 Task: Add a condition where "Channel Is X corp" in new tickets in your groups.
Action: Mouse moved to (121, 386)
Screenshot: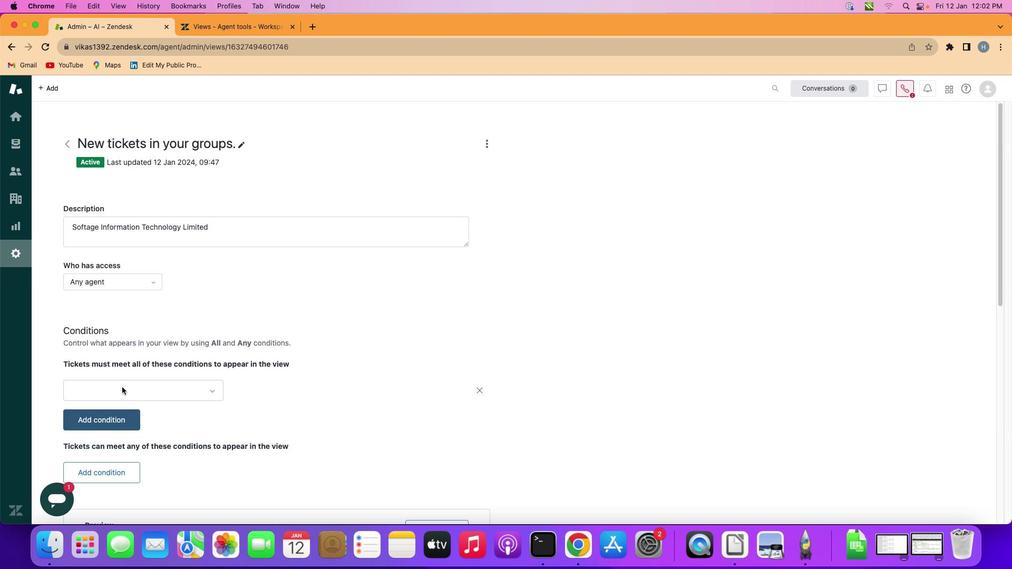 
Action: Mouse pressed left at (121, 386)
Screenshot: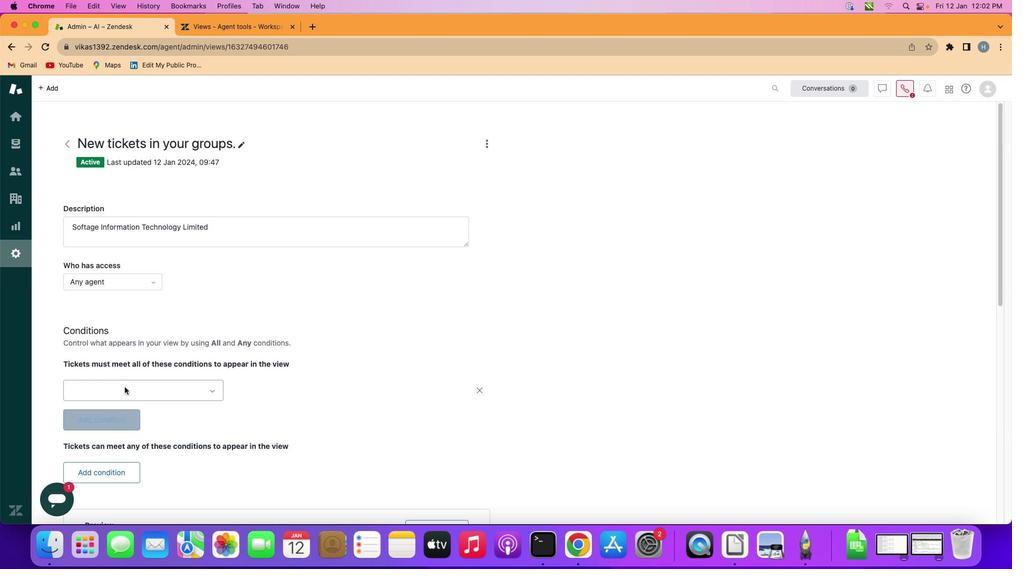 
Action: Mouse moved to (158, 387)
Screenshot: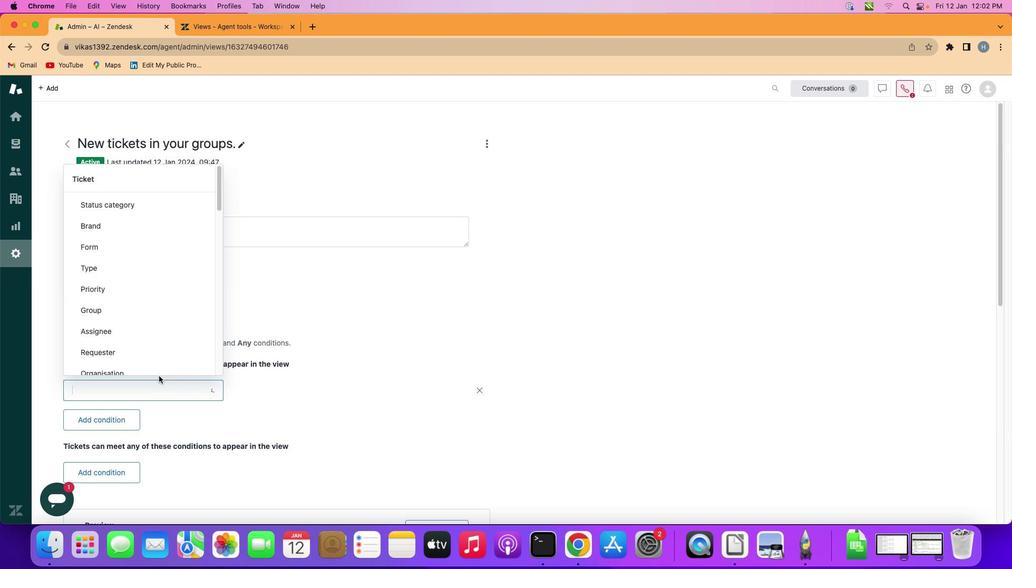 
Action: Mouse pressed left at (158, 387)
Screenshot: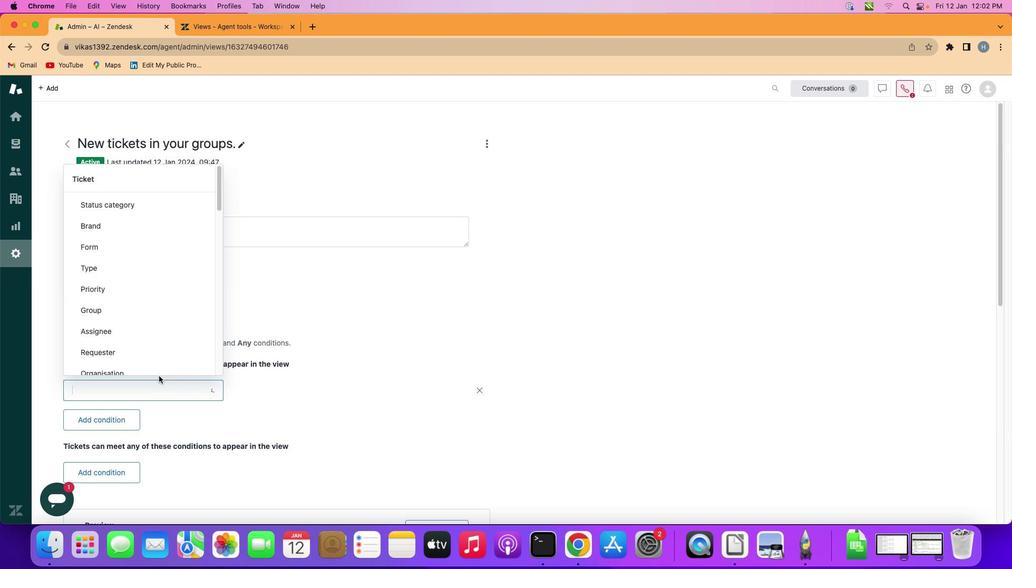 
Action: Mouse moved to (172, 300)
Screenshot: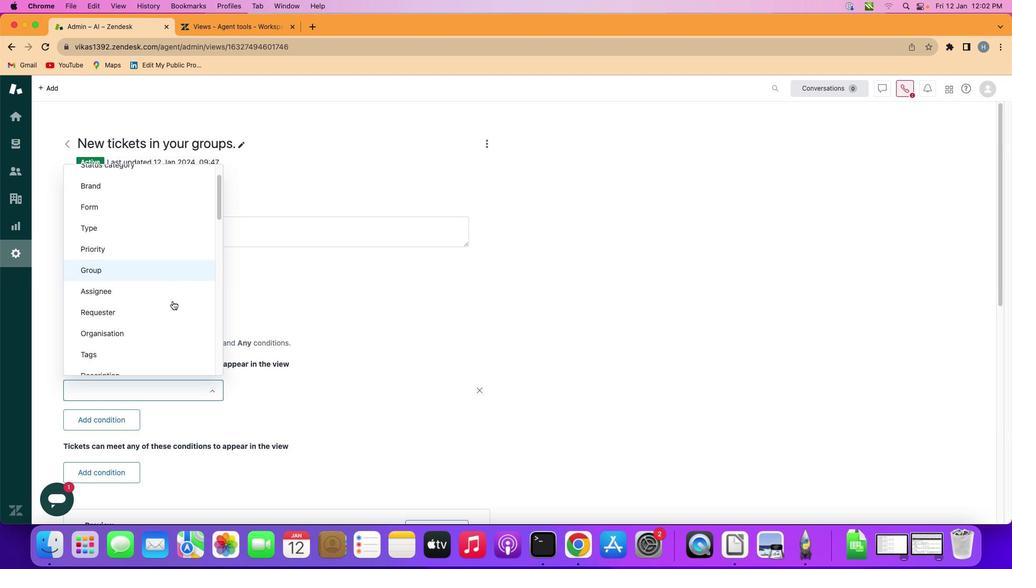 
Action: Mouse scrolled (172, 300) with delta (0, 0)
Screenshot: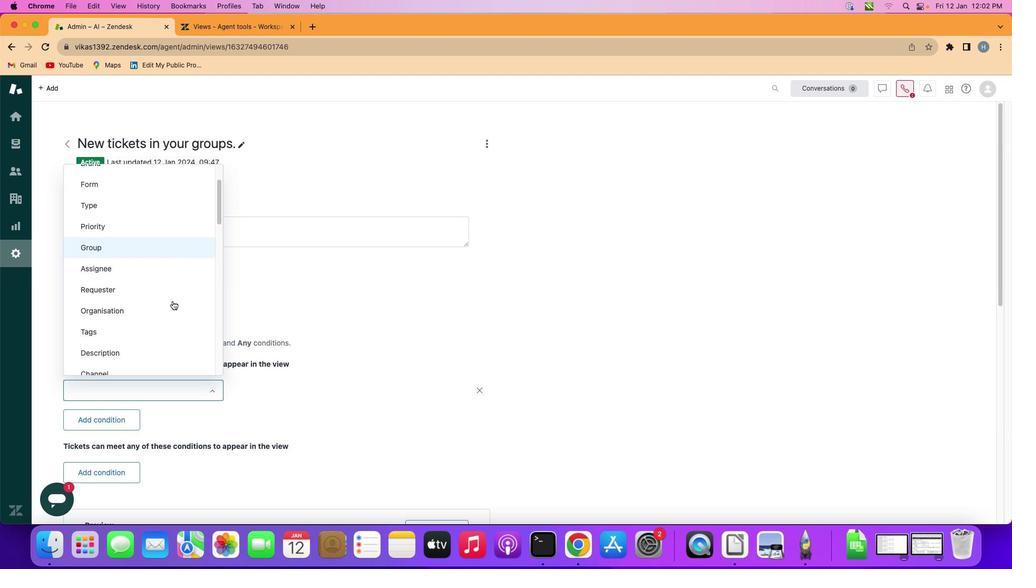 
Action: Mouse scrolled (172, 300) with delta (0, 0)
Screenshot: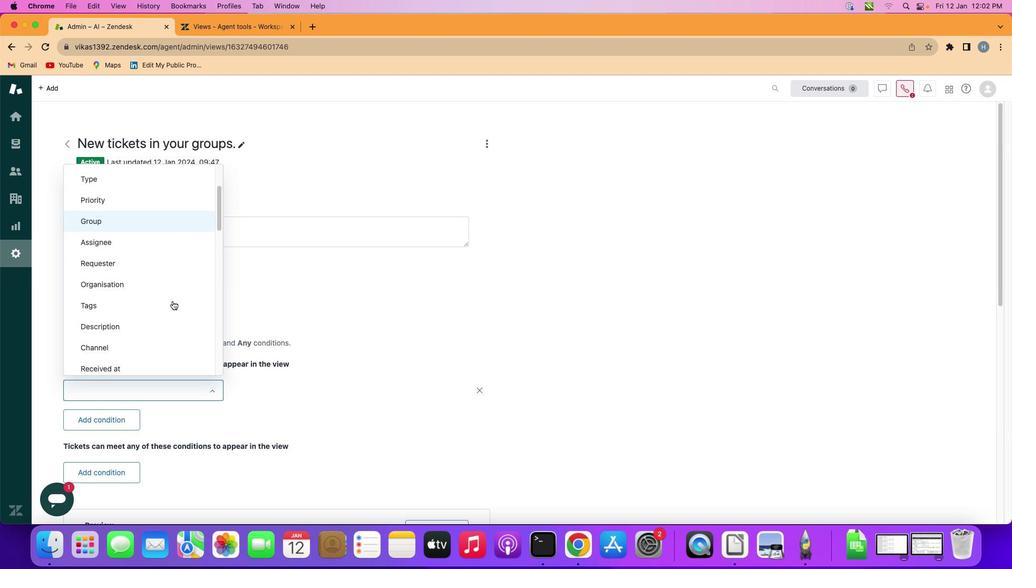 
Action: Mouse scrolled (172, 300) with delta (0, -1)
Screenshot: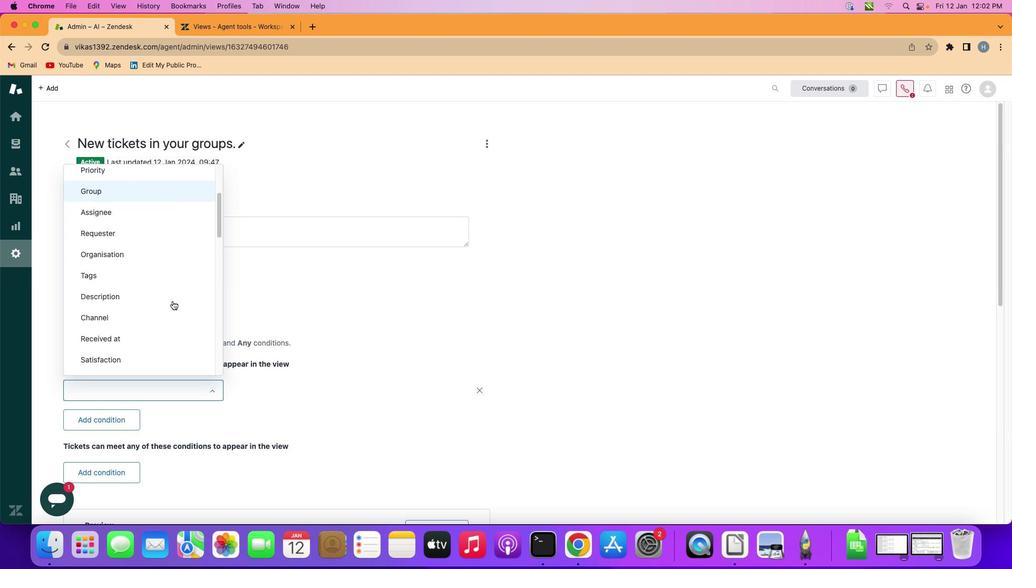 
Action: Mouse scrolled (172, 300) with delta (0, -1)
Screenshot: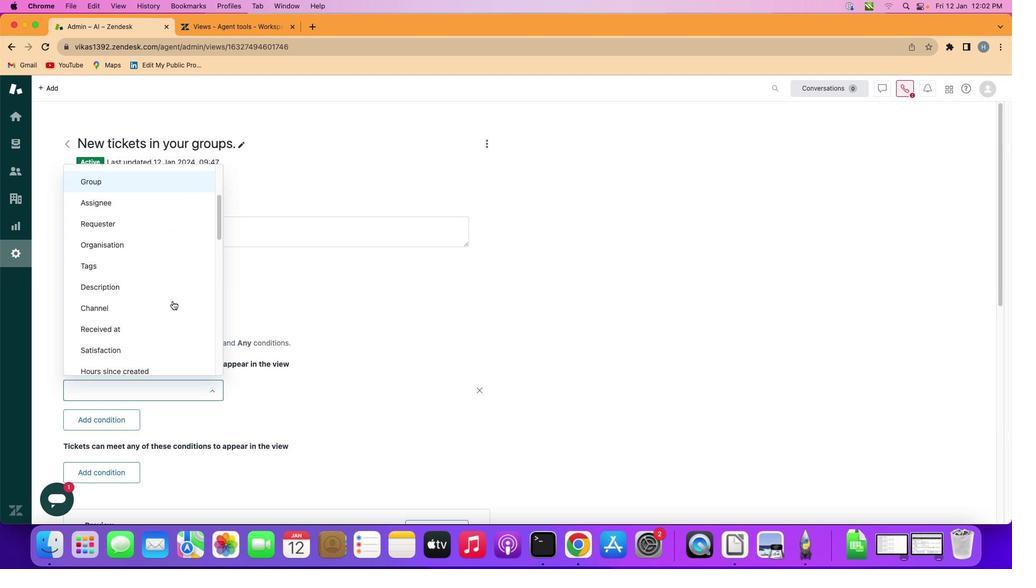 
Action: Mouse scrolled (172, 300) with delta (0, 0)
Screenshot: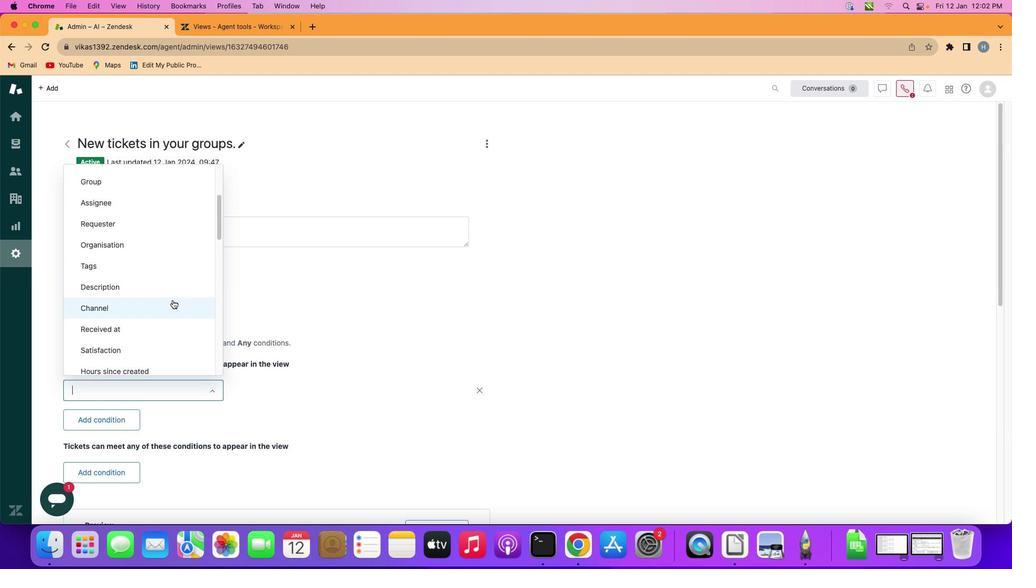 
Action: Mouse moved to (170, 307)
Screenshot: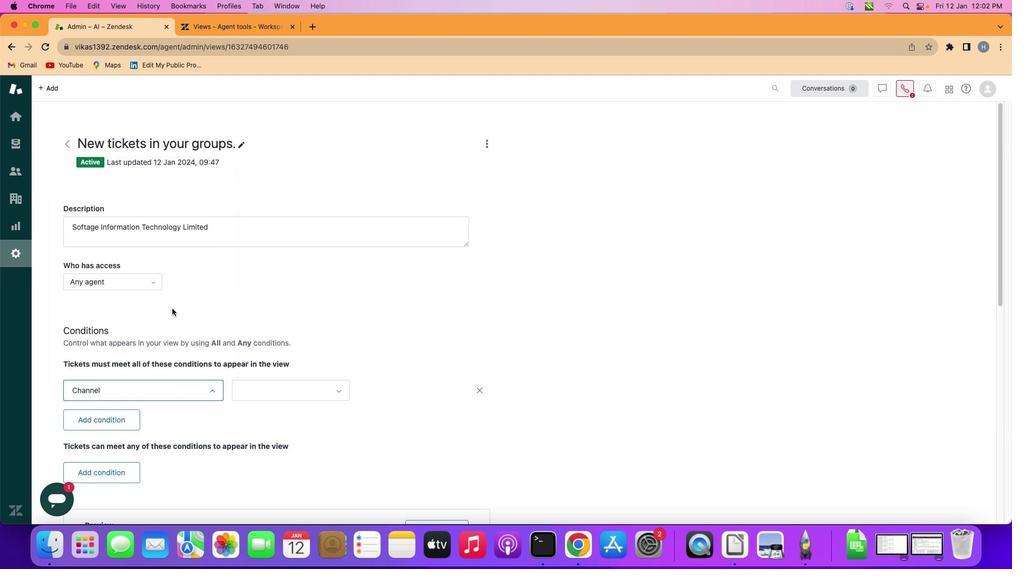 
Action: Mouse pressed left at (170, 307)
Screenshot: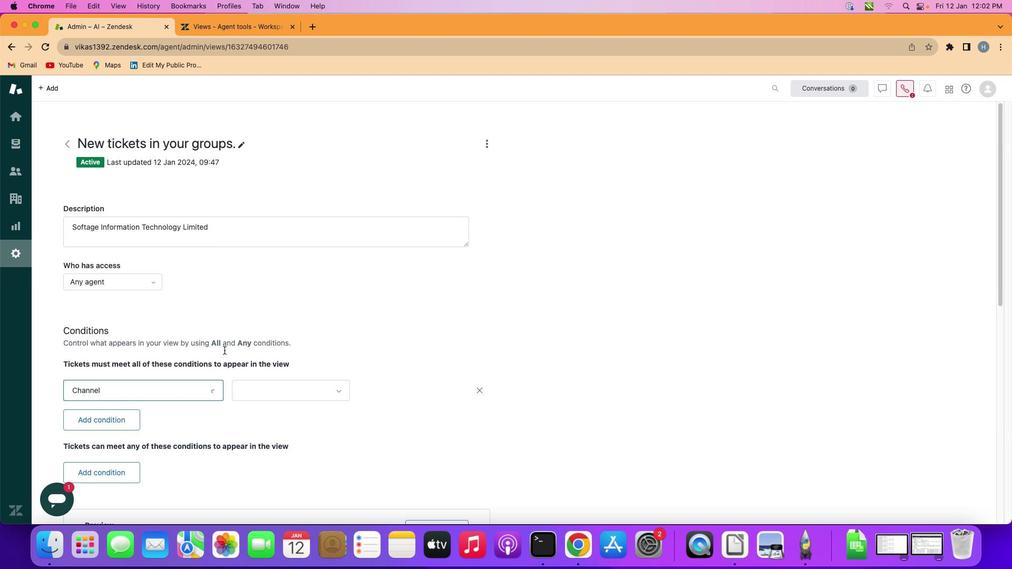 
Action: Mouse moved to (277, 386)
Screenshot: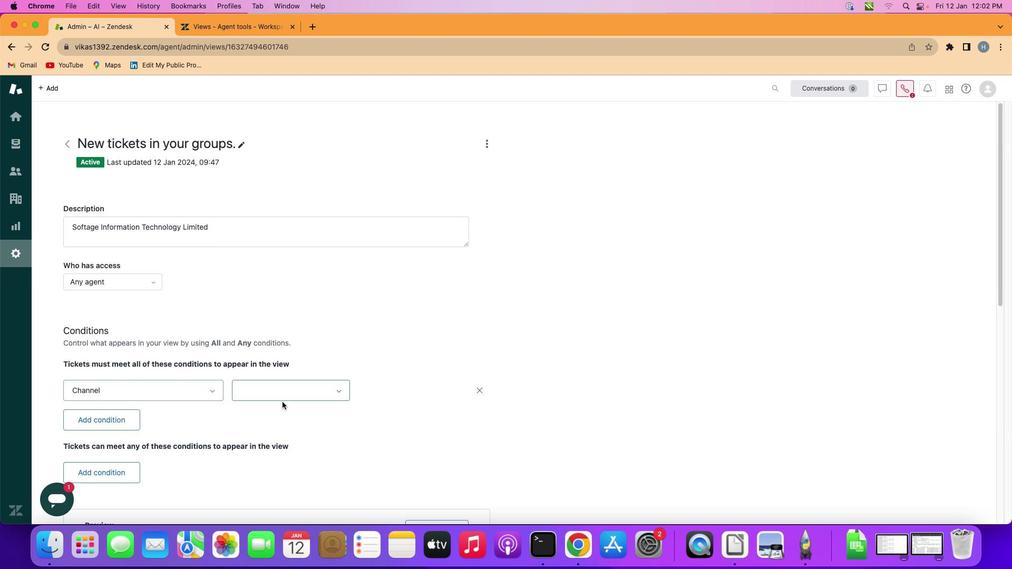 
Action: Mouse pressed left at (277, 386)
Screenshot: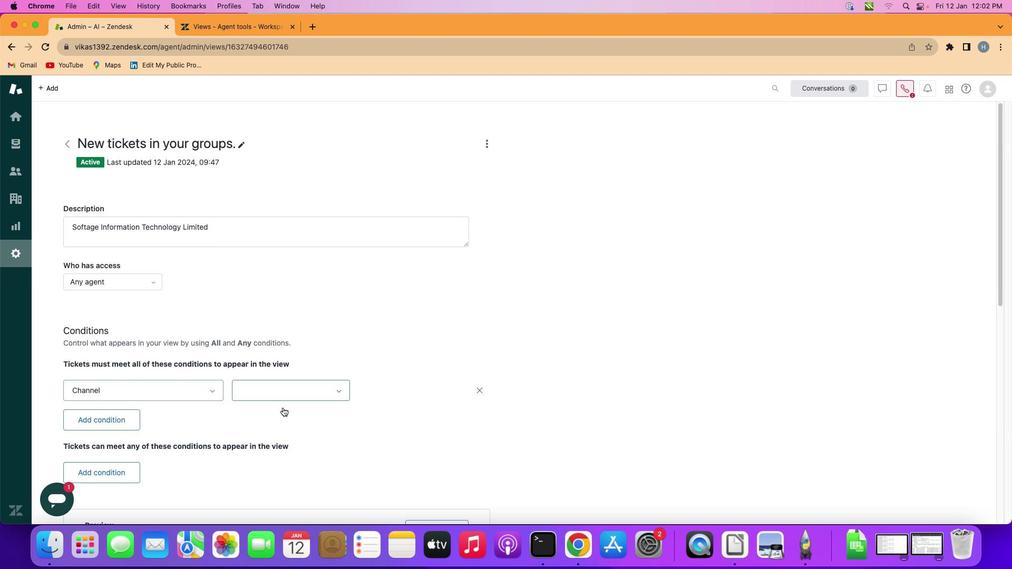 
Action: Mouse moved to (283, 411)
Screenshot: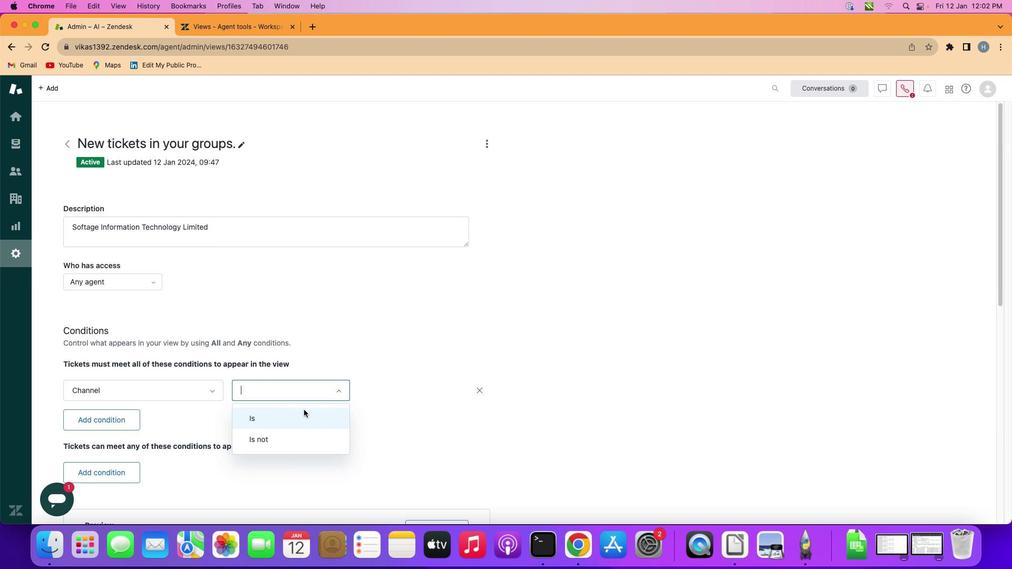 
Action: Mouse pressed left at (283, 411)
Screenshot: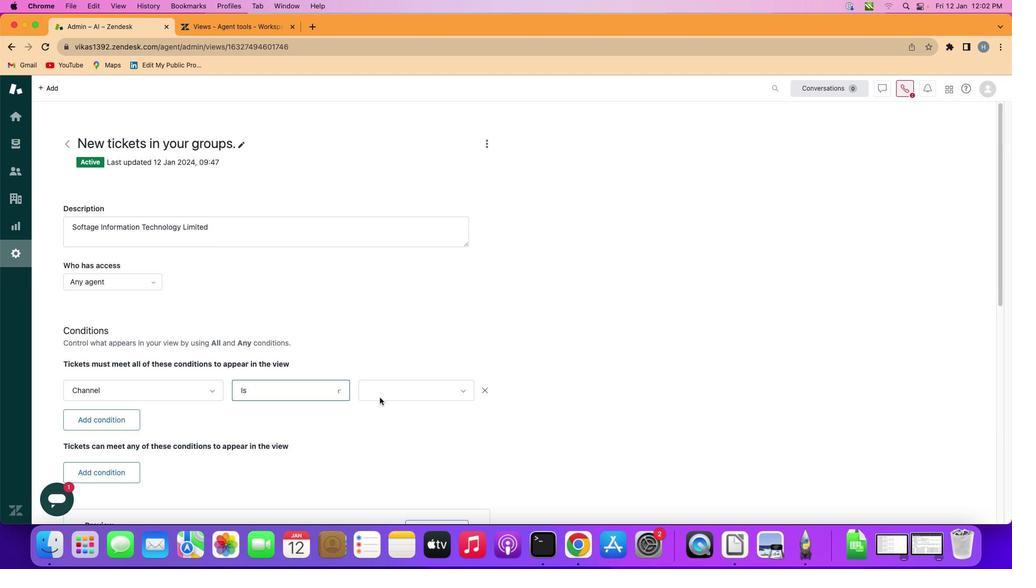 
Action: Mouse moved to (417, 390)
Screenshot: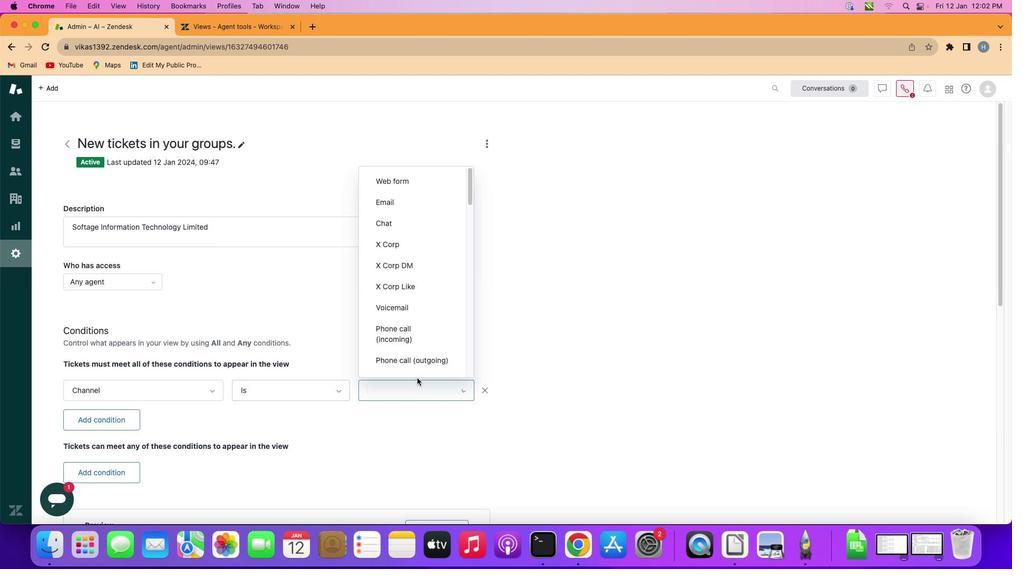 
Action: Mouse pressed left at (417, 390)
Screenshot: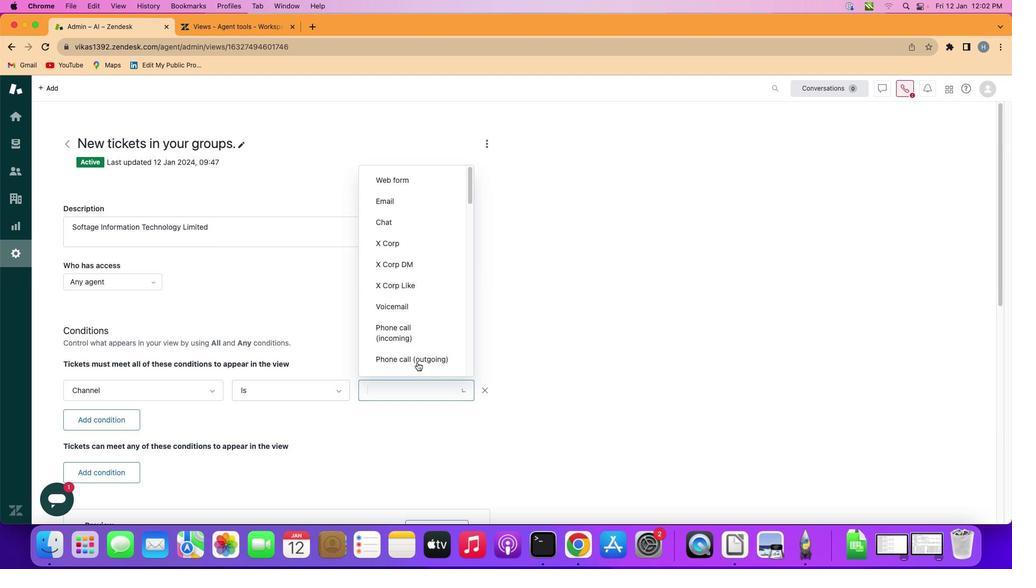 
Action: Mouse moved to (416, 234)
Screenshot: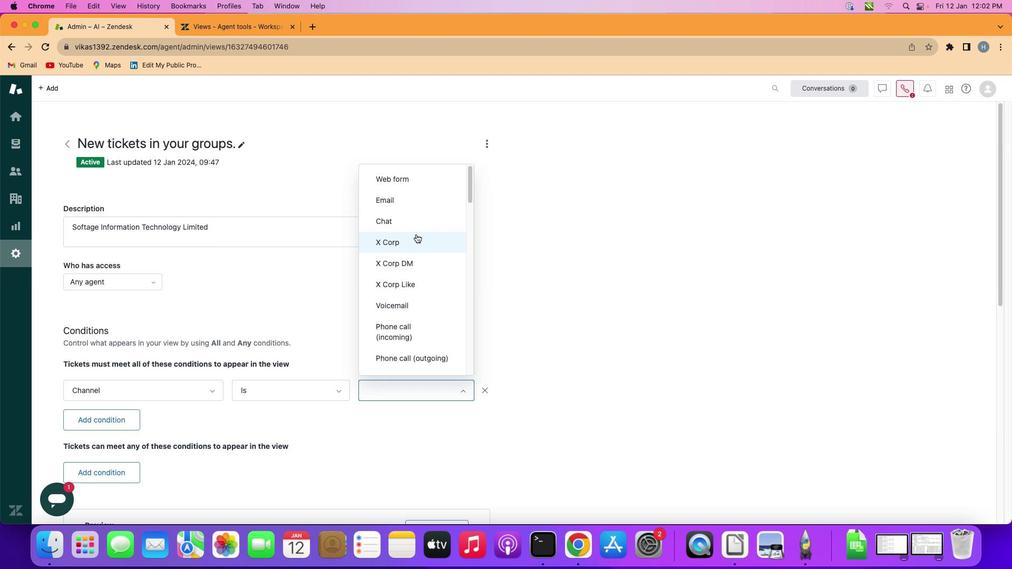 
Action: Mouse pressed left at (416, 234)
Screenshot: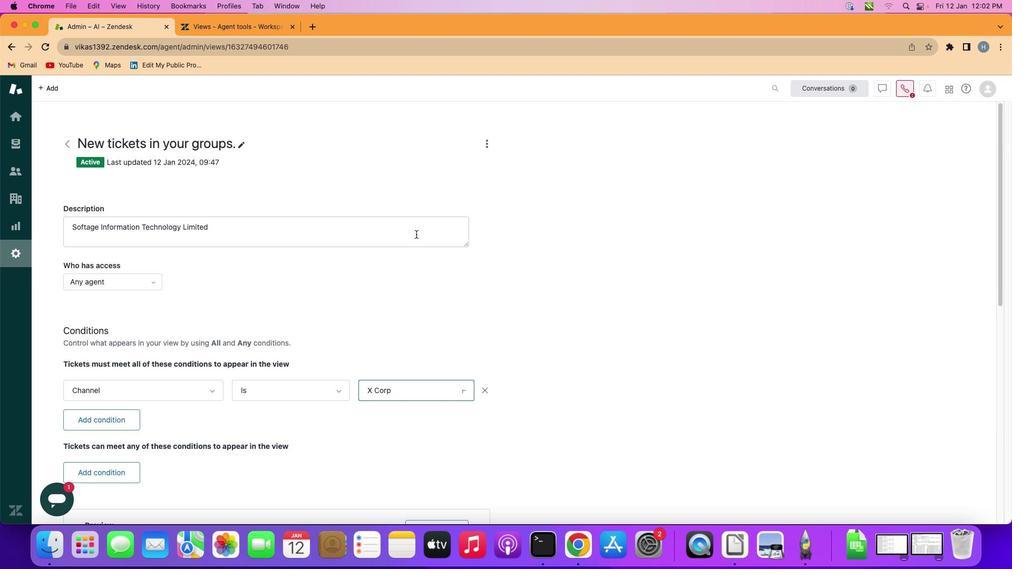 
